Task: Add Beyond Meat Beyond Beef, Plant-Based Ground to the cart.
Action: Mouse moved to (20, 59)
Screenshot: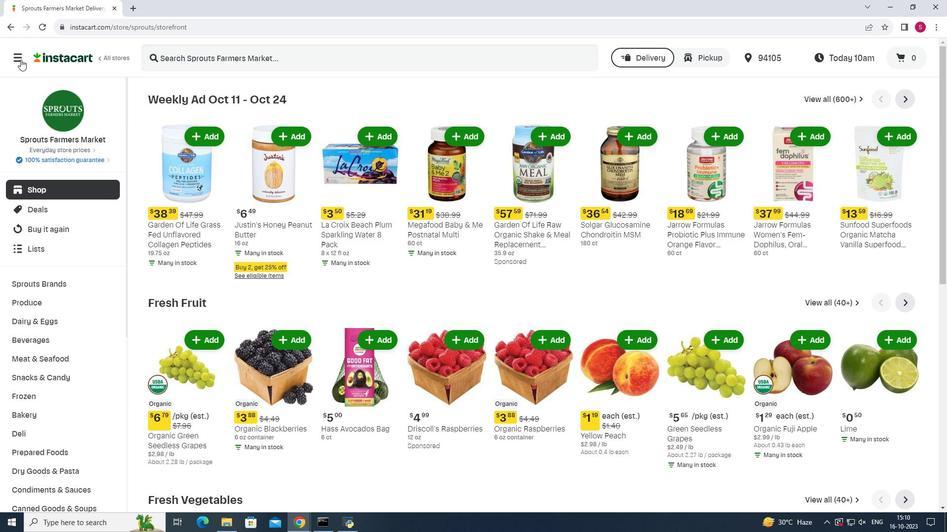 
Action: Mouse pressed left at (20, 59)
Screenshot: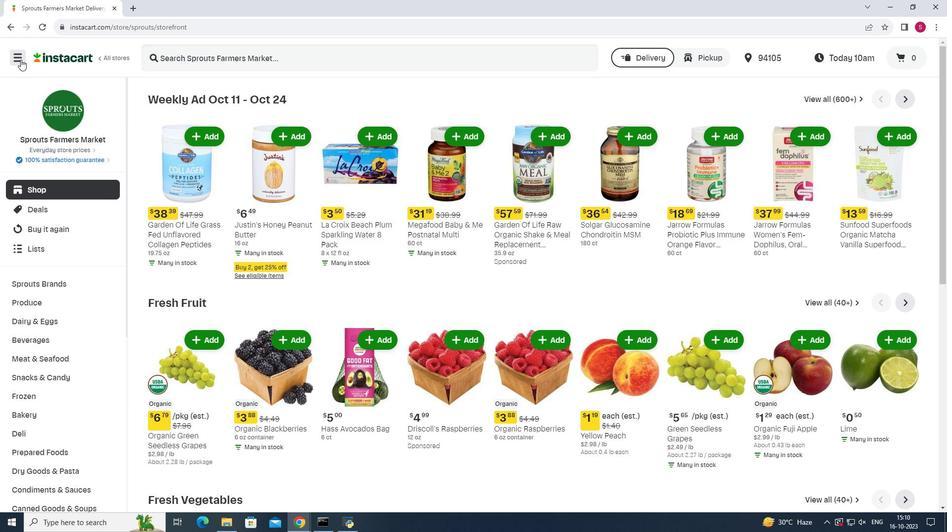 
Action: Mouse moved to (52, 263)
Screenshot: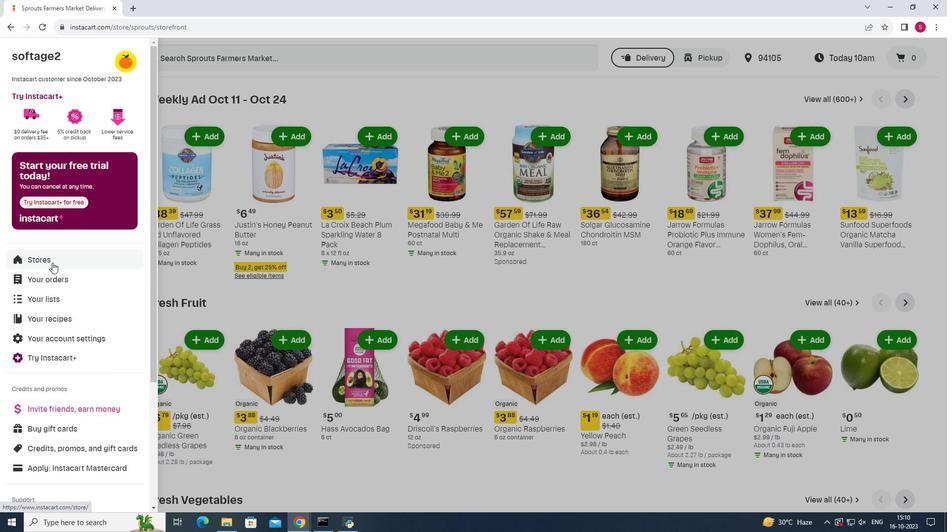 
Action: Mouse pressed left at (52, 263)
Screenshot: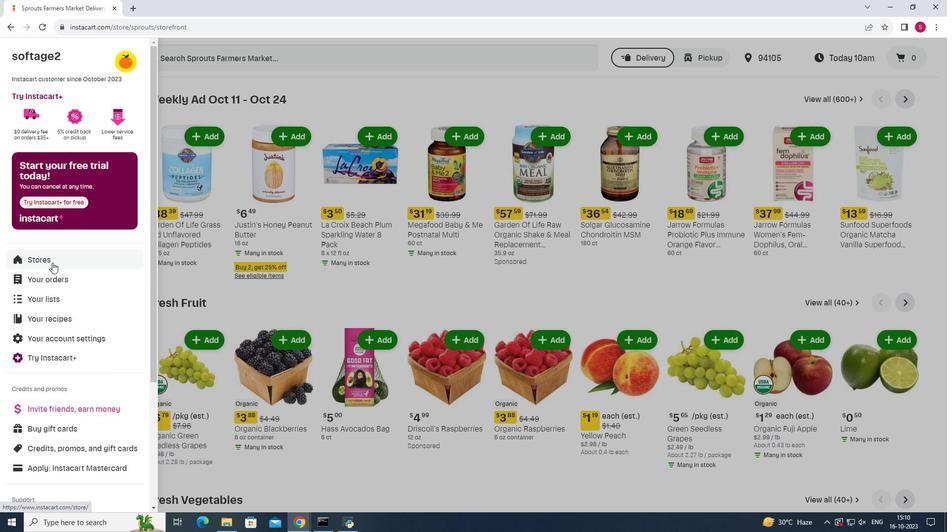 
Action: Mouse moved to (225, 86)
Screenshot: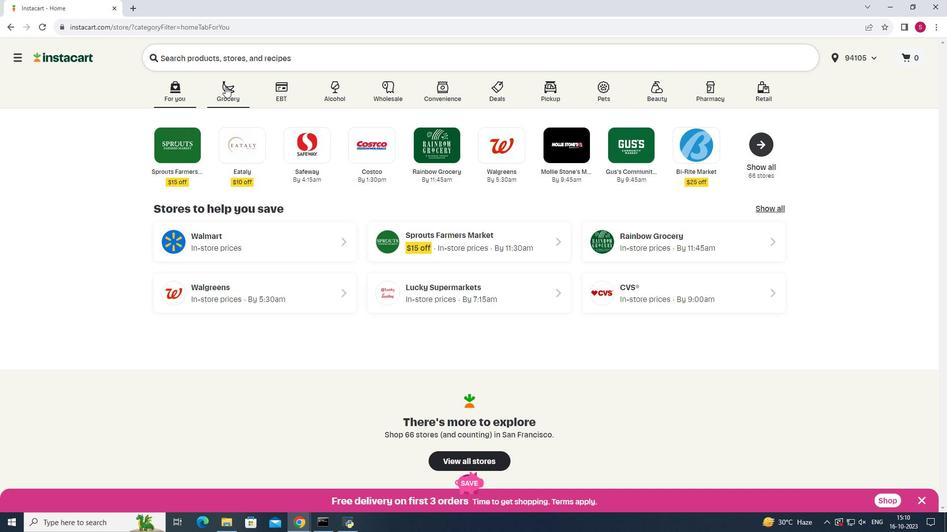 
Action: Mouse pressed left at (225, 86)
Screenshot: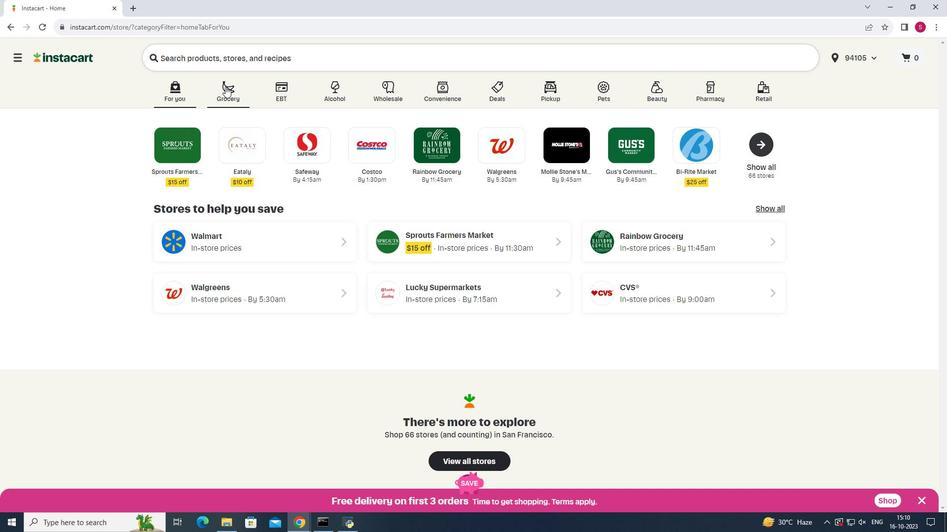 
Action: Mouse moved to (684, 142)
Screenshot: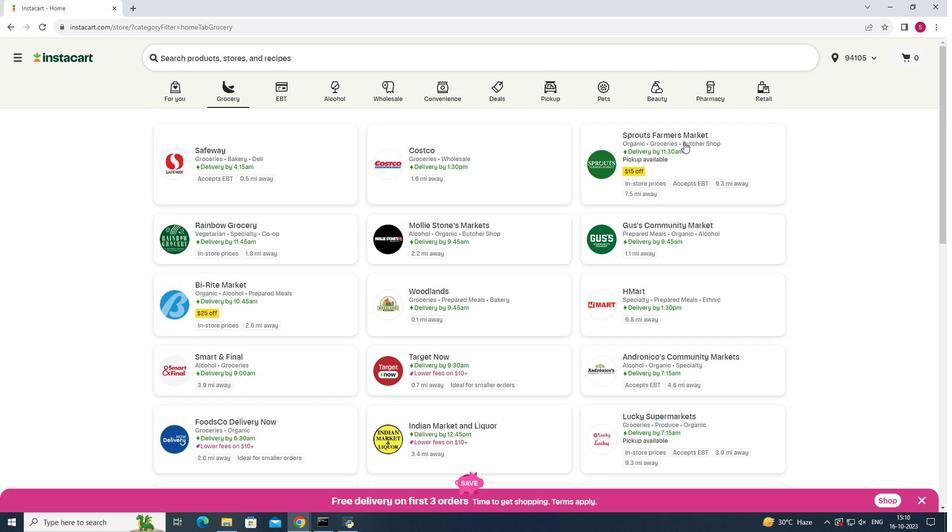 
Action: Mouse pressed left at (684, 142)
Screenshot: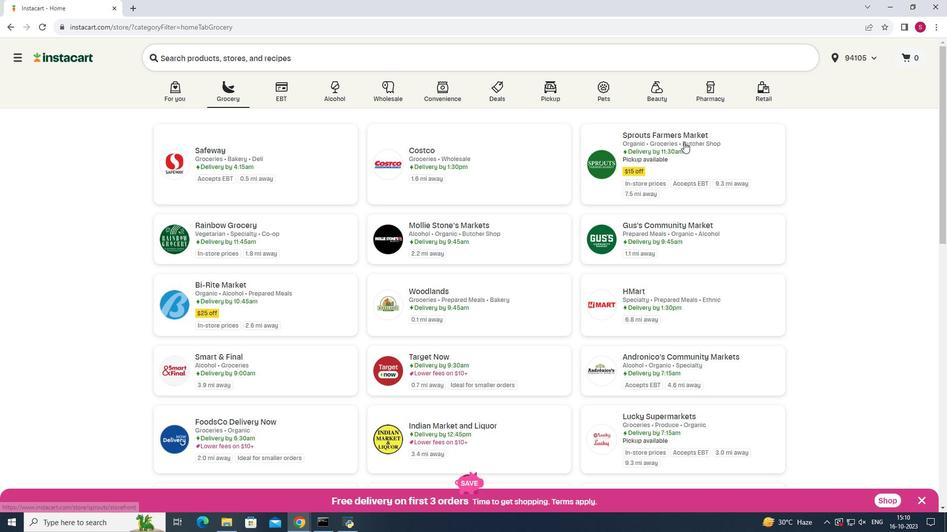 
Action: Mouse moved to (50, 356)
Screenshot: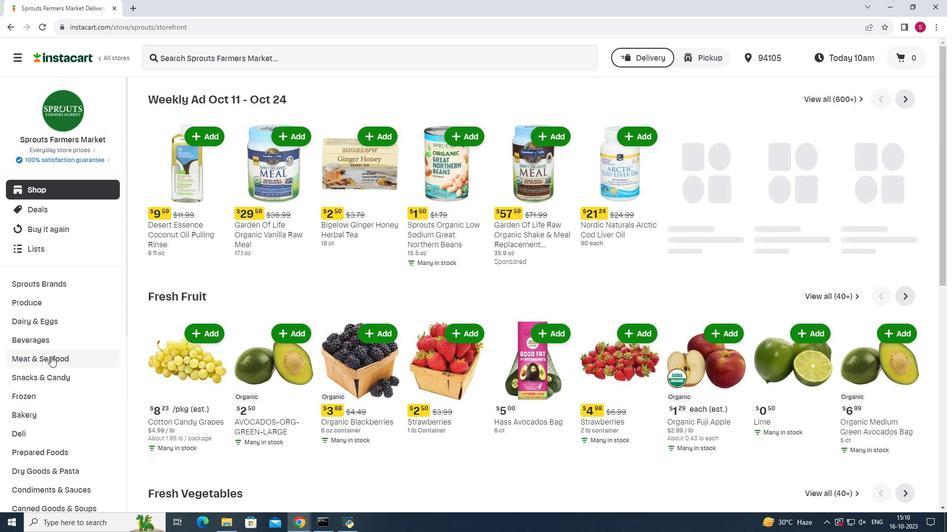 
Action: Mouse pressed left at (50, 356)
Screenshot: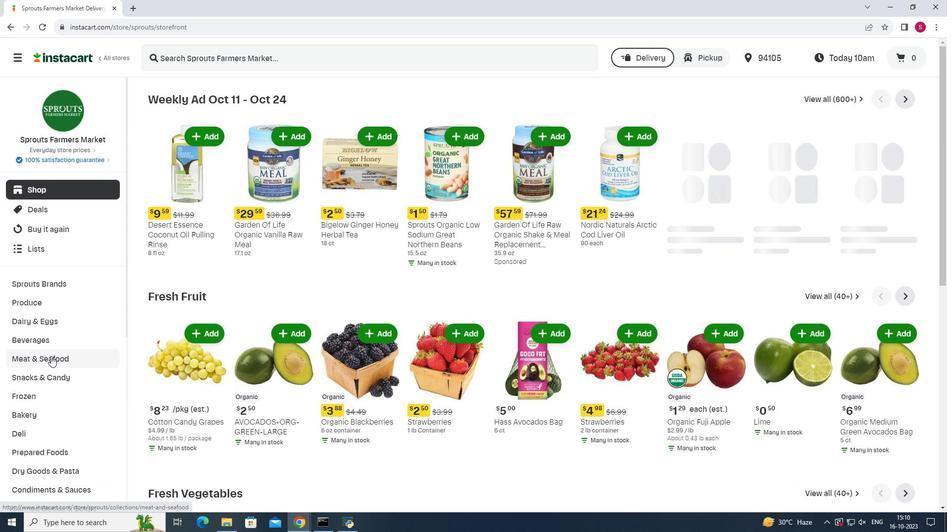 
Action: Mouse moved to (718, 119)
Screenshot: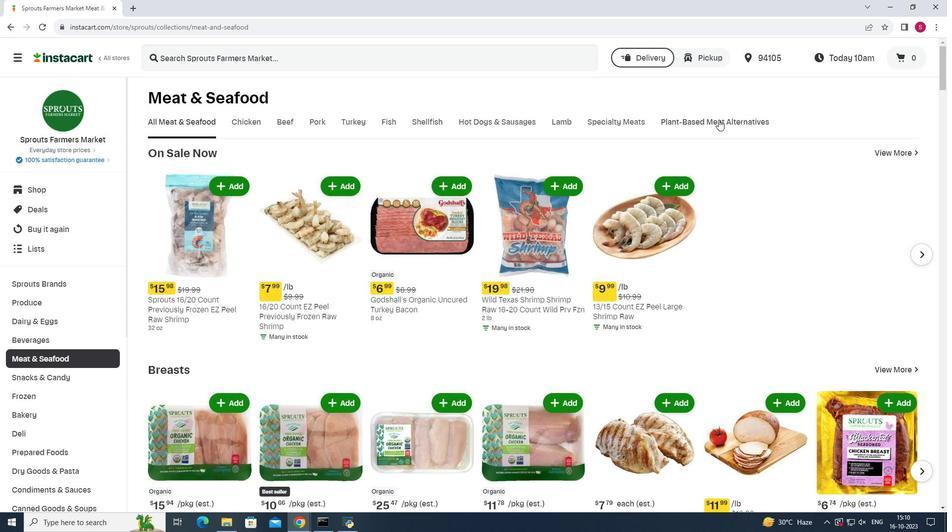 
Action: Mouse pressed left at (718, 119)
Screenshot: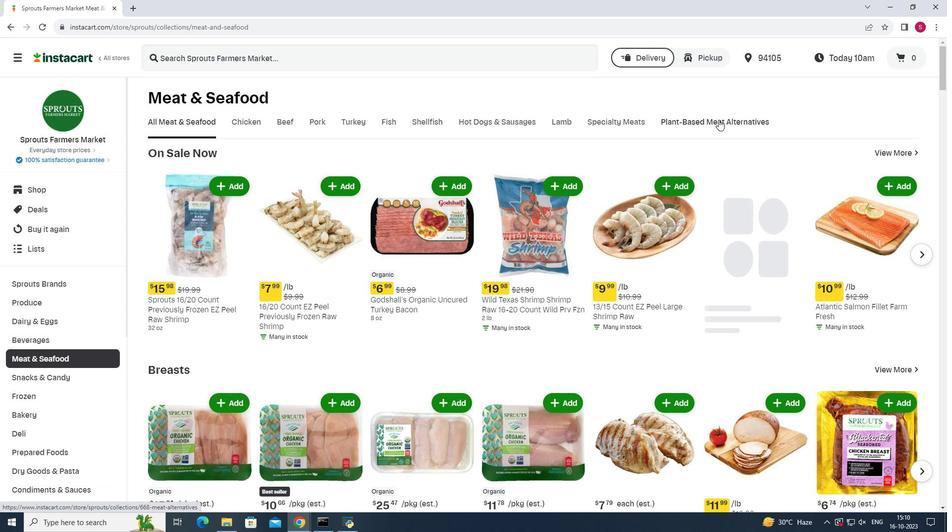 
Action: Mouse moved to (502, 166)
Screenshot: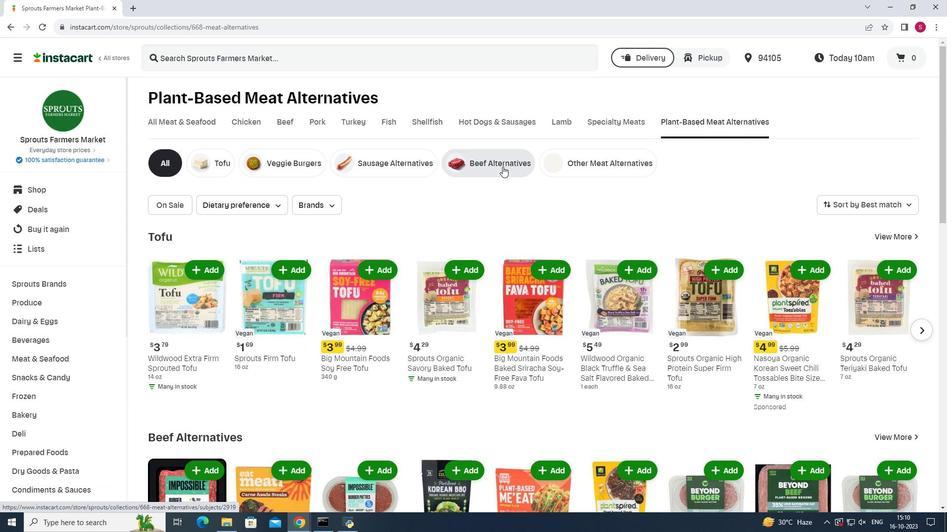 
Action: Mouse pressed left at (502, 166)
Screenshot: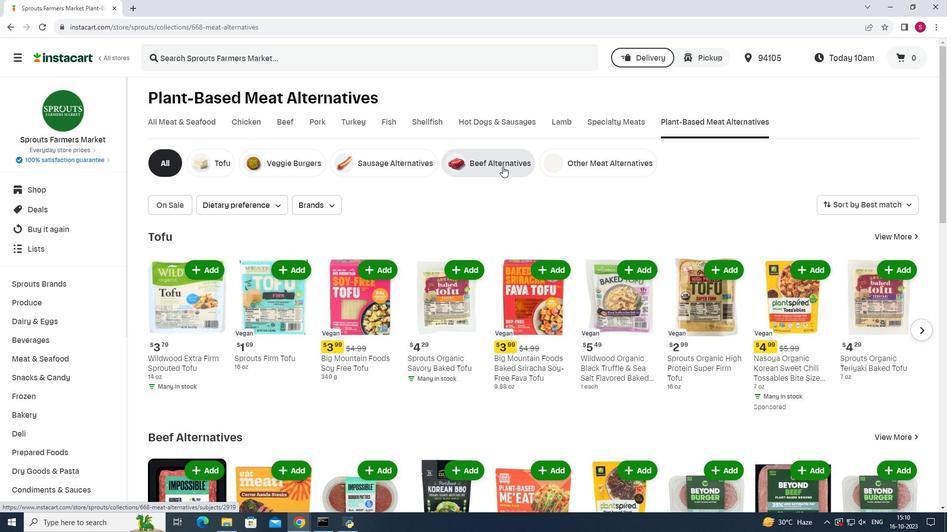 
Action: Mouse moved to (314, 57)
Screenshot: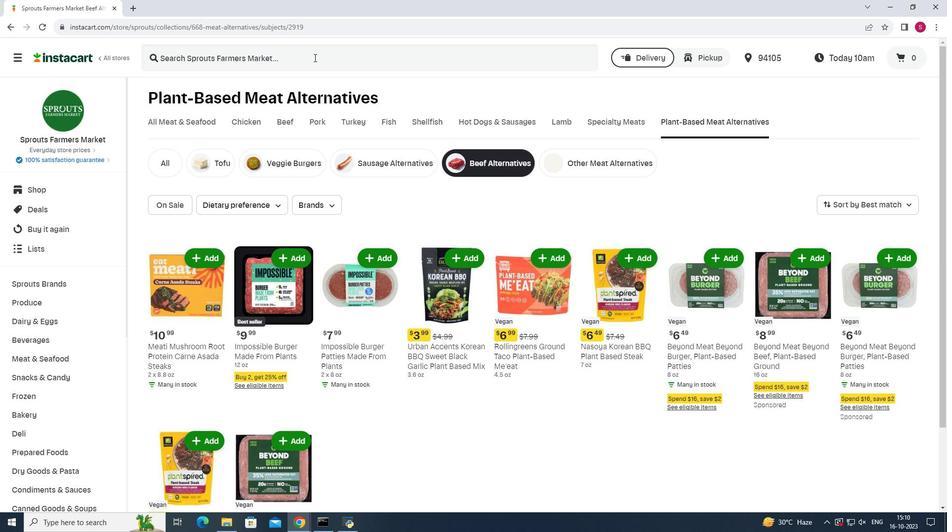 
Action: Mouse pressed left at (314, 57)
Screenshot: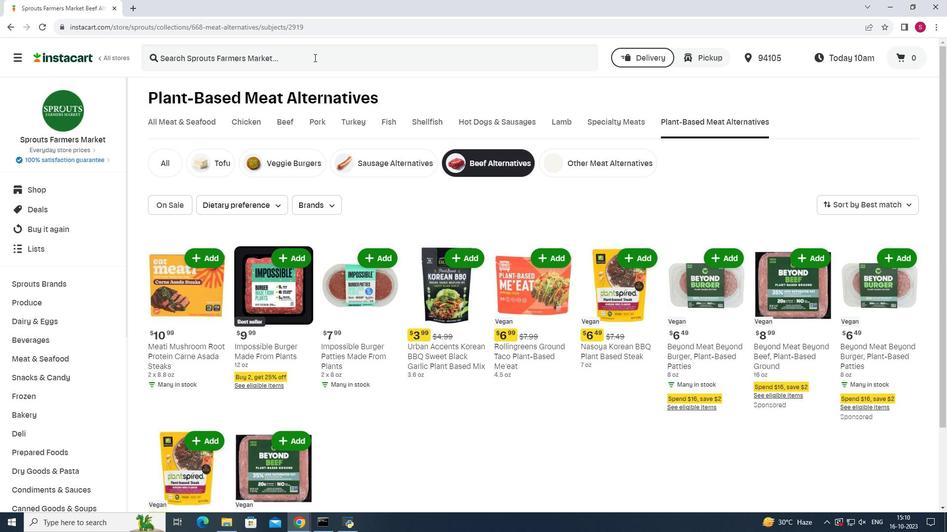 
Action: Key pressed <Key.shift>Beyond<Key.space><Key.shift>Meat<Key.space><Key.shift><Key.shift><Key.shift><Key.shift><Key.shift><Key.shift>Beyond<Key.space><Key.shift>Beef,<Key.space><Key.shift>Plant-<Key.shift>Bases<Key.backspace>d<Key.space><Key.shift>Ground<Key.space><Key.enter>
Screenshot: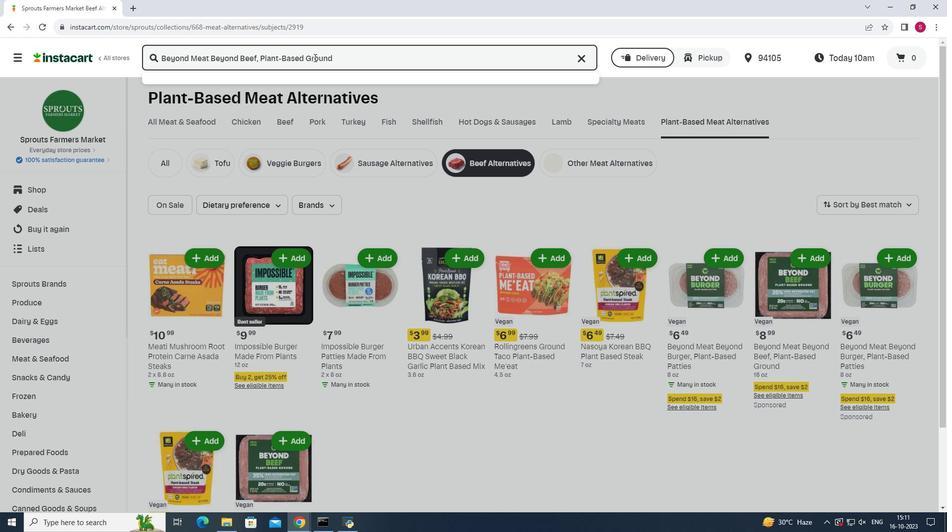 
Action: Mouse moved to (265, 167)
Screenshot: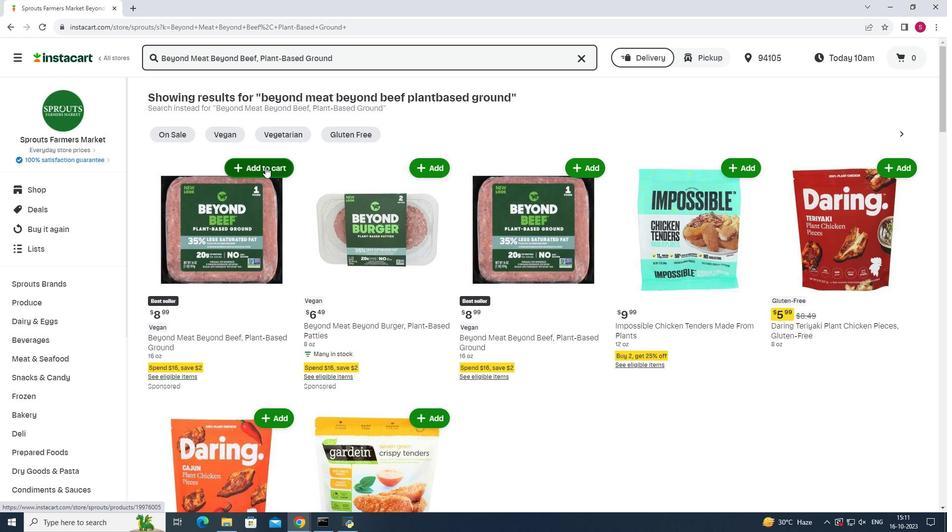 
Action: Mouse pressed left at (265, 167)
Screenshot: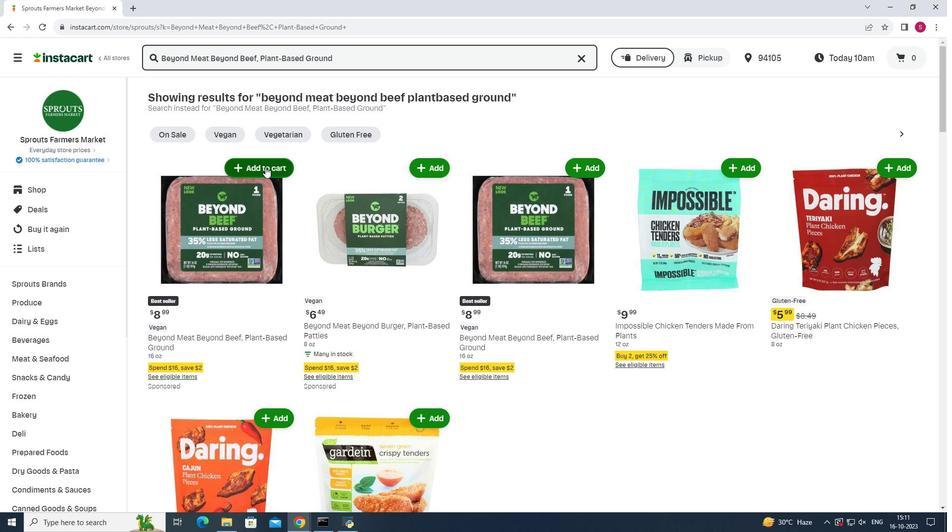 
Action: Mouse moved to (266, 167)
Screenshot: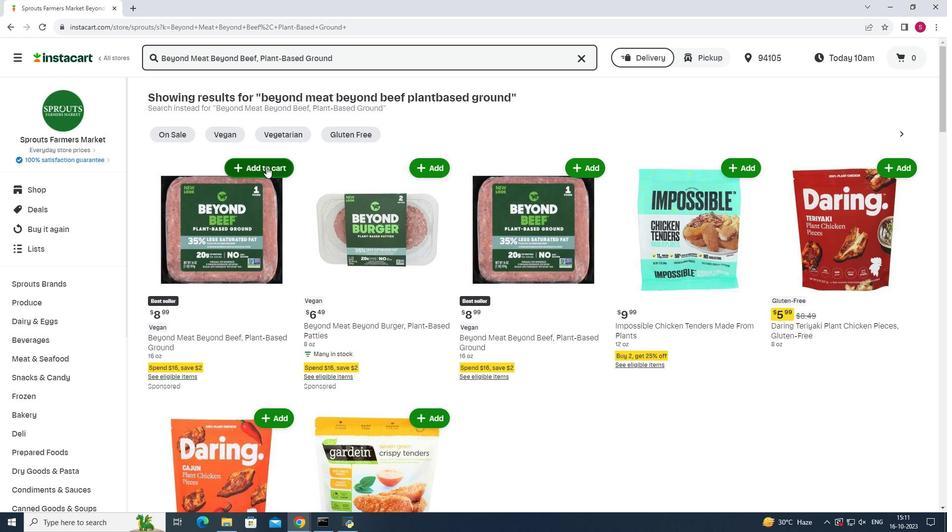 
